 Task: Change the border weight to 4px.
Action: Mouse moved to (394, 298)
Screenshot: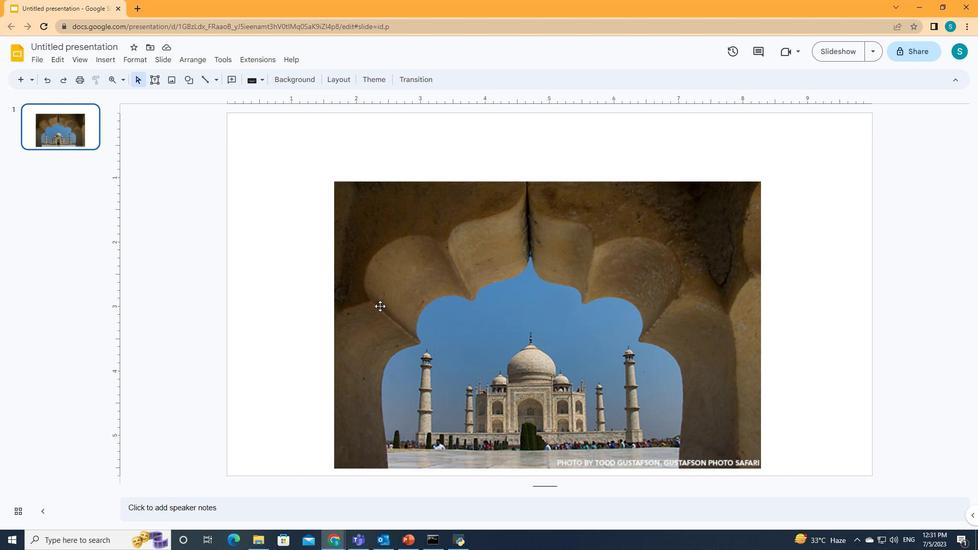 
Action: Mouse pressed left at (394, 298)
Screenshot: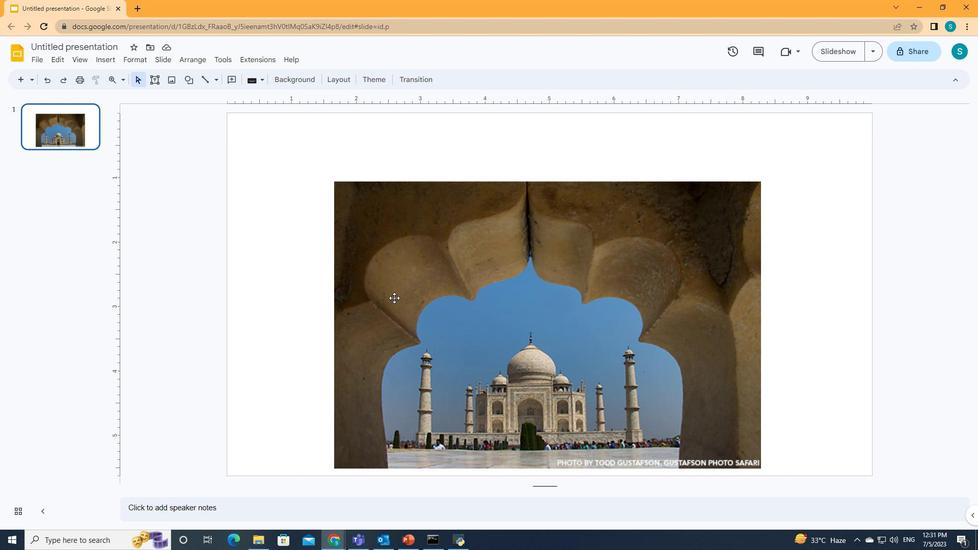 
Action: Mouse moved to (130, 57)
Screenshot: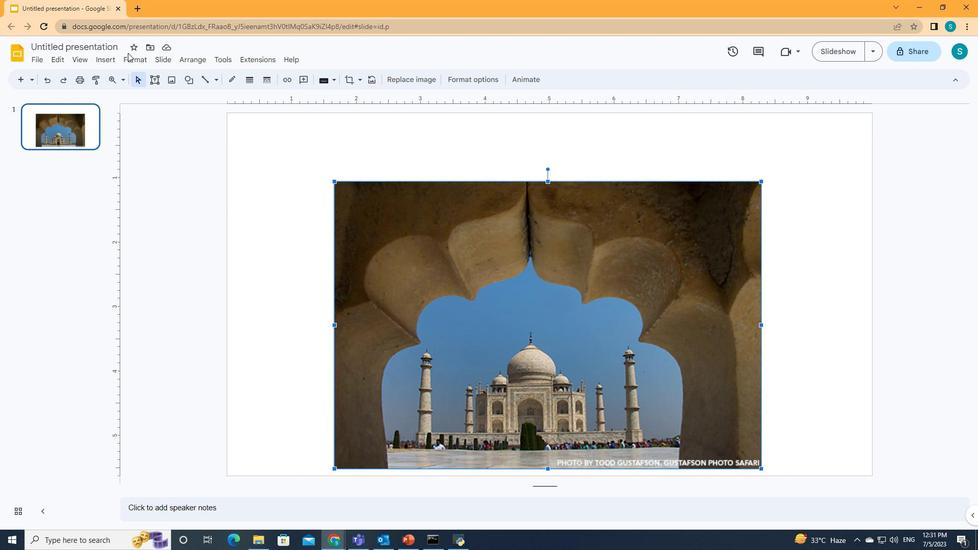 
Action: Mouse pressed left at (130, 57)
Screenshot: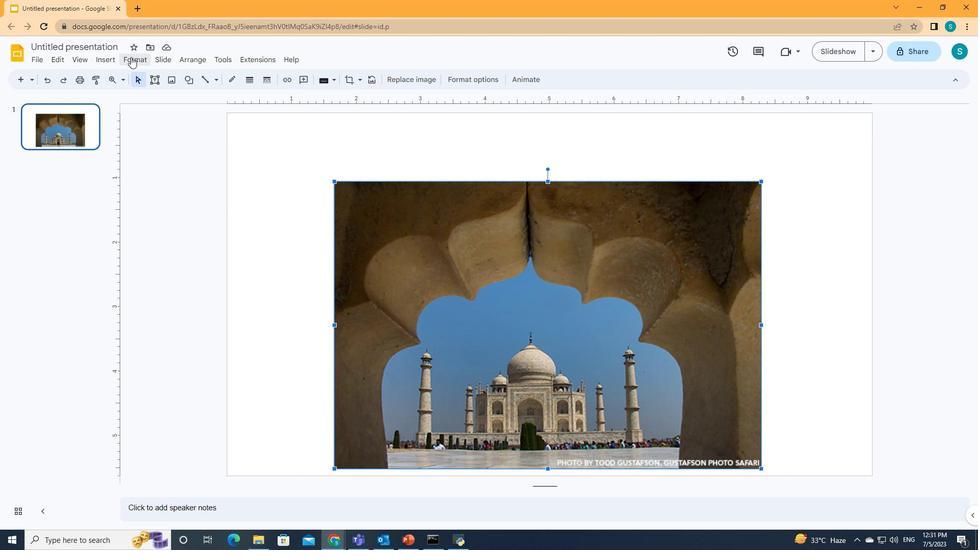 
Action: Mouse moved to (164, 185)
Screenshot: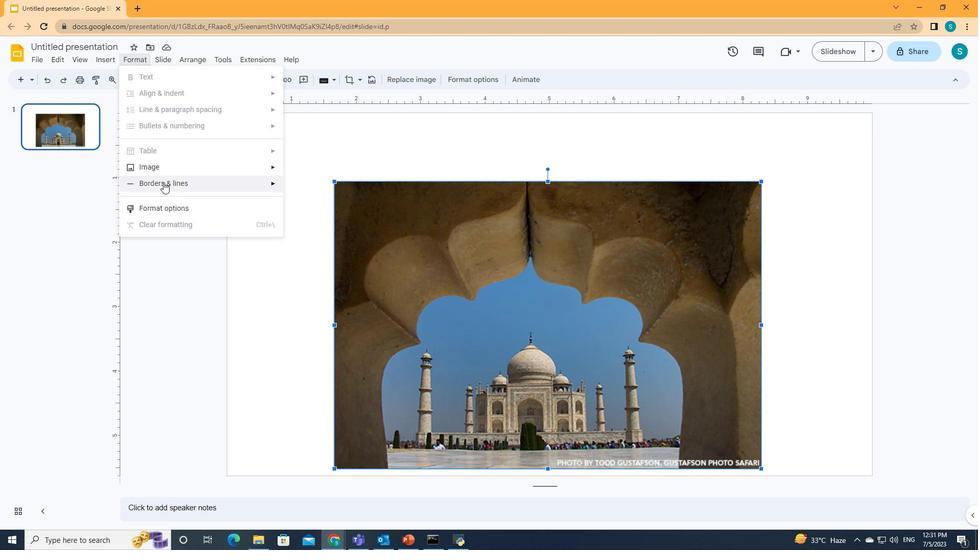 
Action: Mouse pressed left at (164, 185)
Screenshot: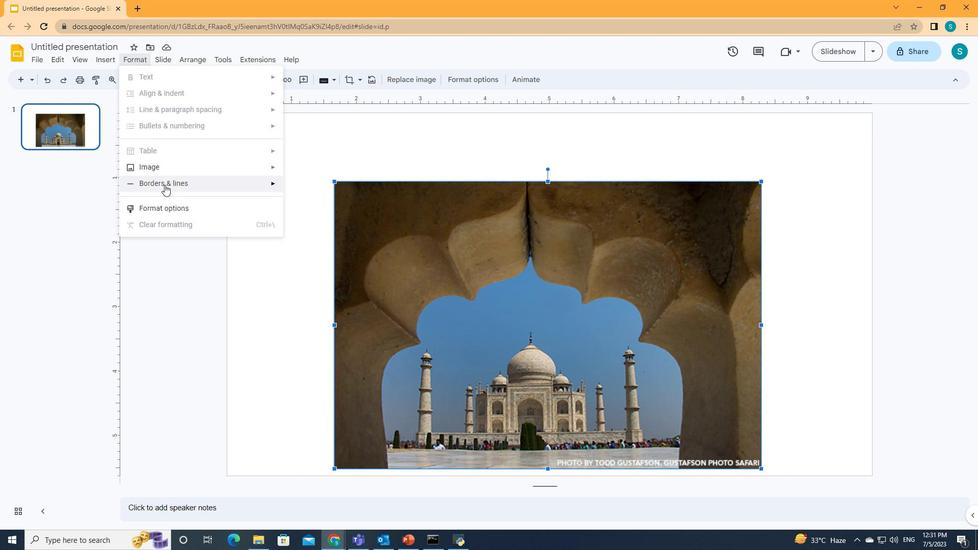 
Action: Mouse moved to (321, 203)
Screenshot: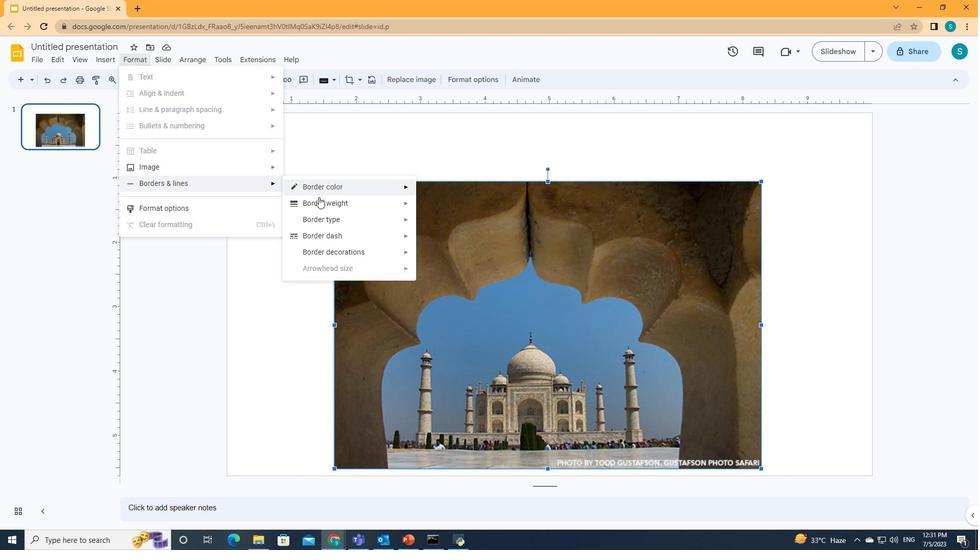 
Action: Mouse pressed left at (321, 203)
Screenshot: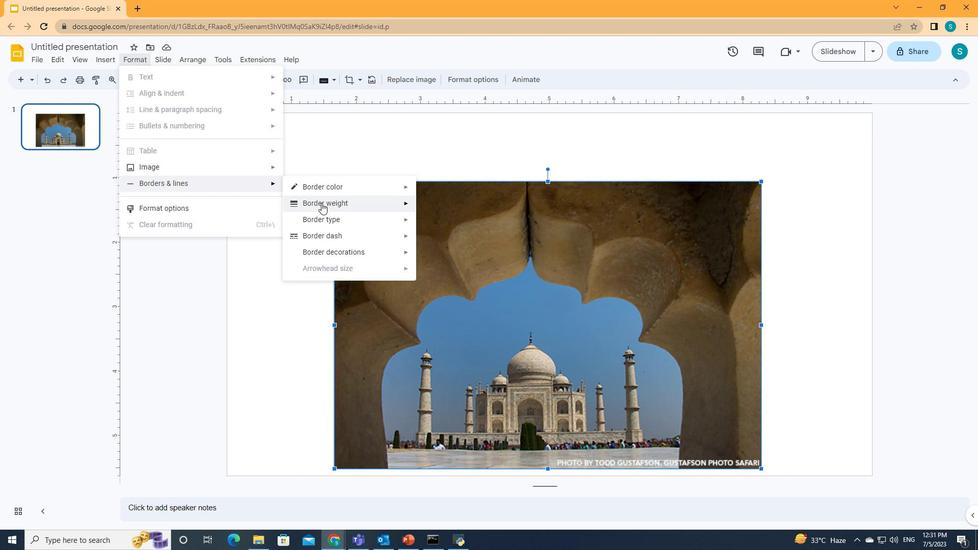 
Action: Mouse moved to (443, 253)
Screenshot: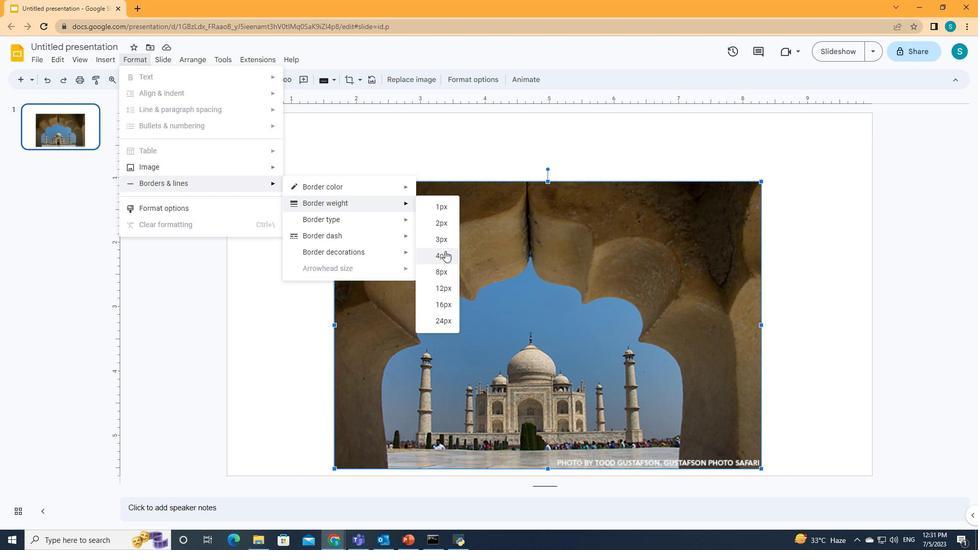
Action: Mouse pressed left at (443, 253)
Screenshot: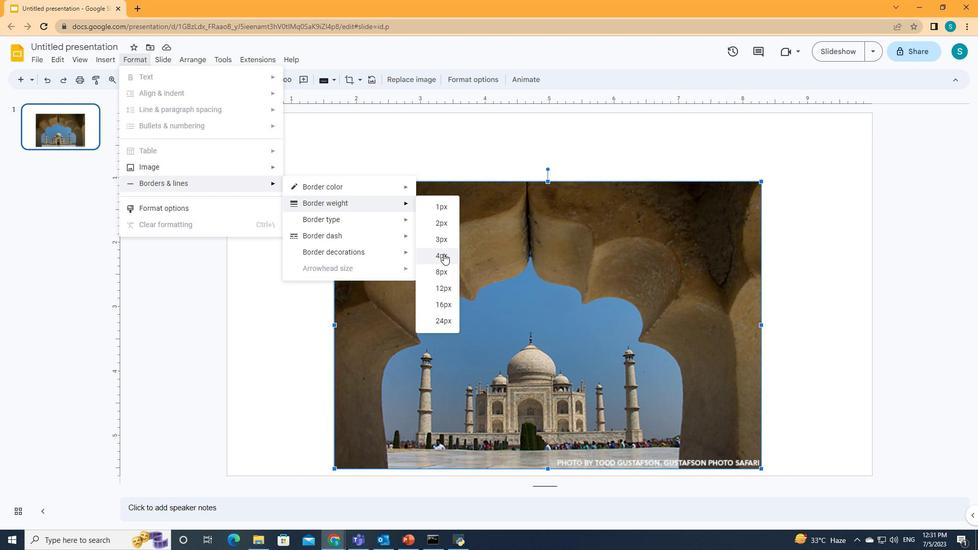 
